 Task: Add Travis Scott as the issuer.
Action: Mouse moved to (792, 74)
Screenshot: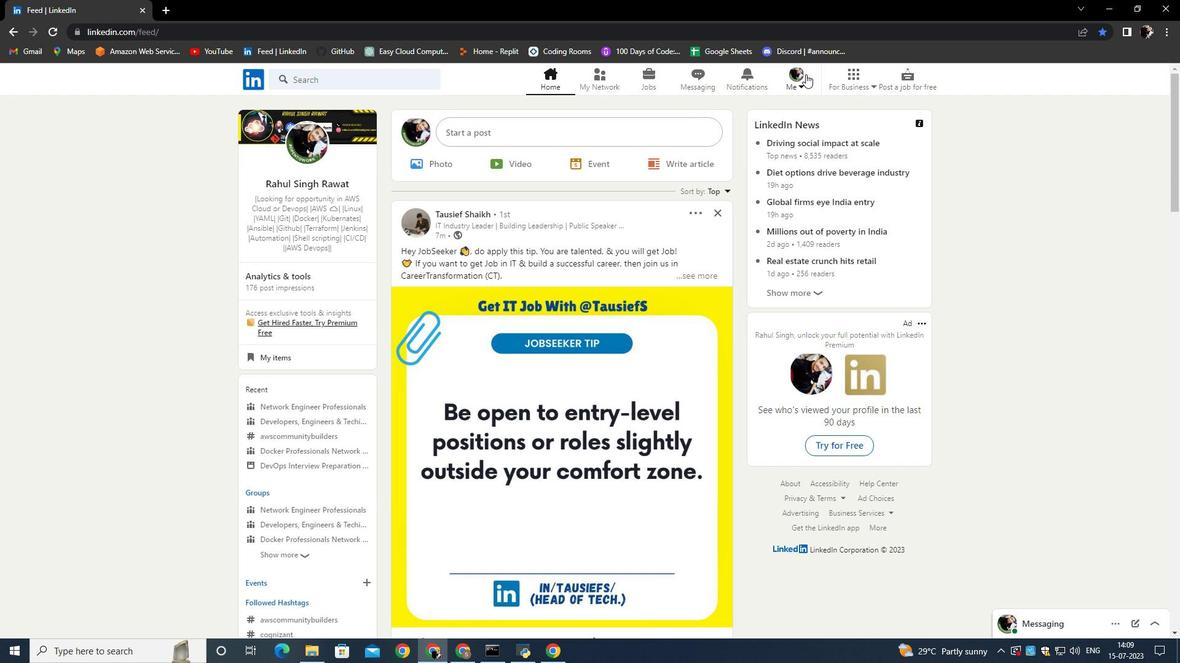 
Action: Mouse pressed left at (792, 74)
Screenshot: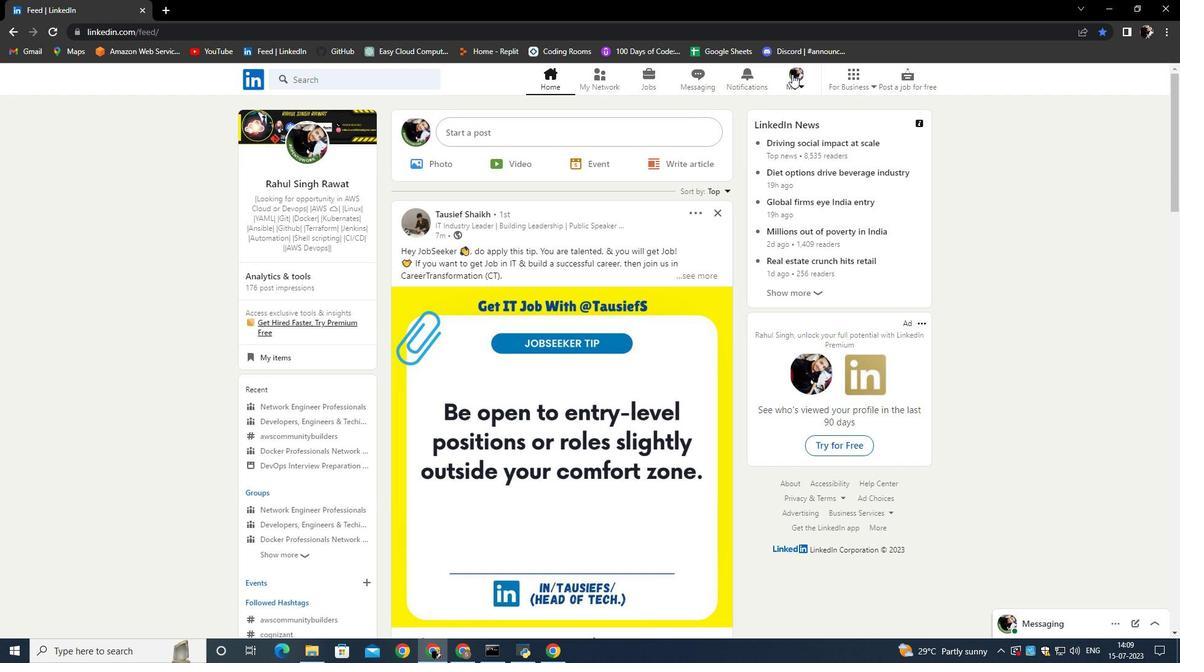 
Action: Mouse moved to (669, 186)
Screenshot: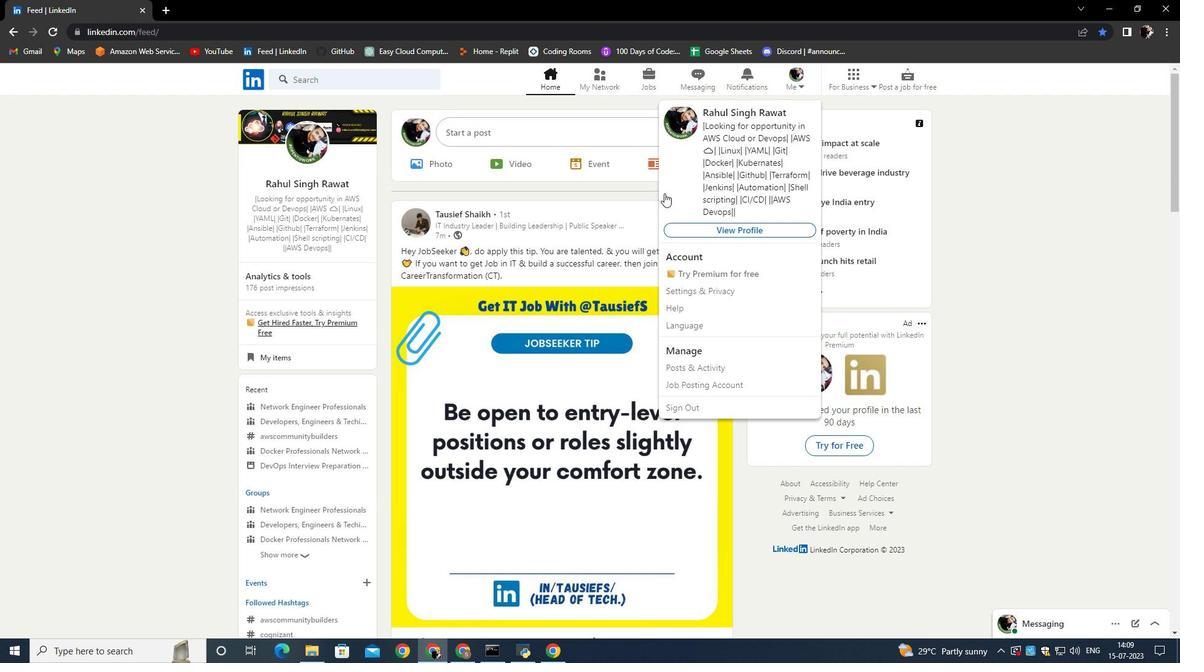 
Action: Mouse pressed left at (669, 186)
Screenshot: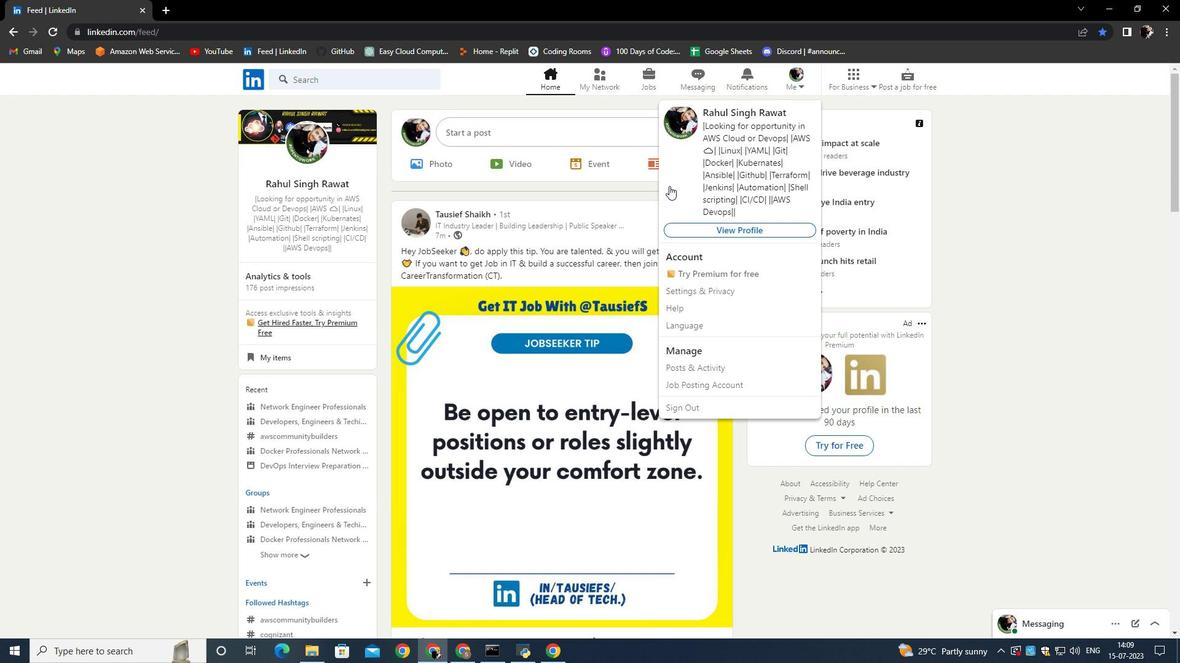 
Action: Mouse moved to (374, 467)
Screenshot: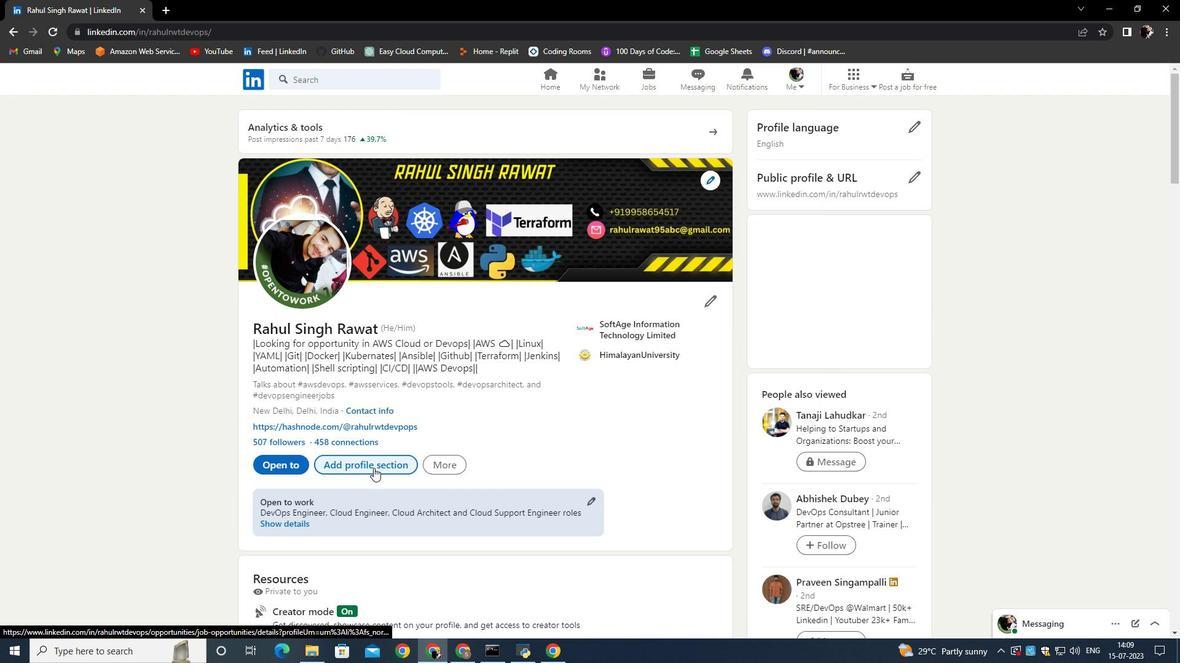 
Action: Mouse pressed left at (374, 467)
Screenshot: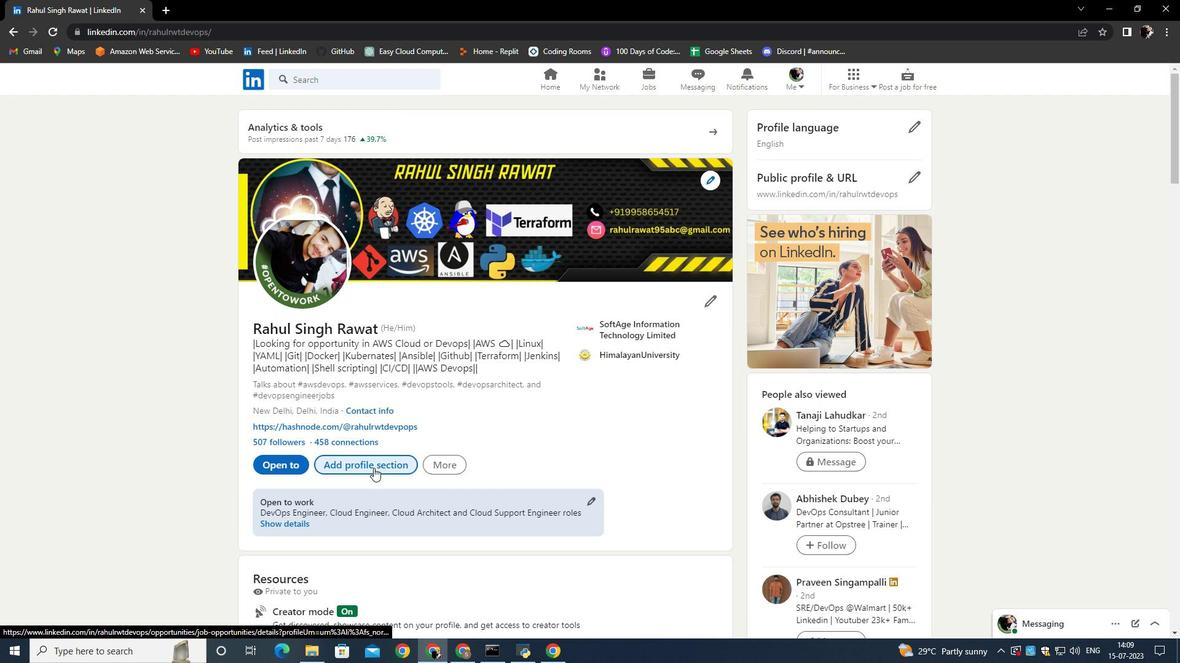 
Action: Mouse moved to (459, 343)
Screenshot: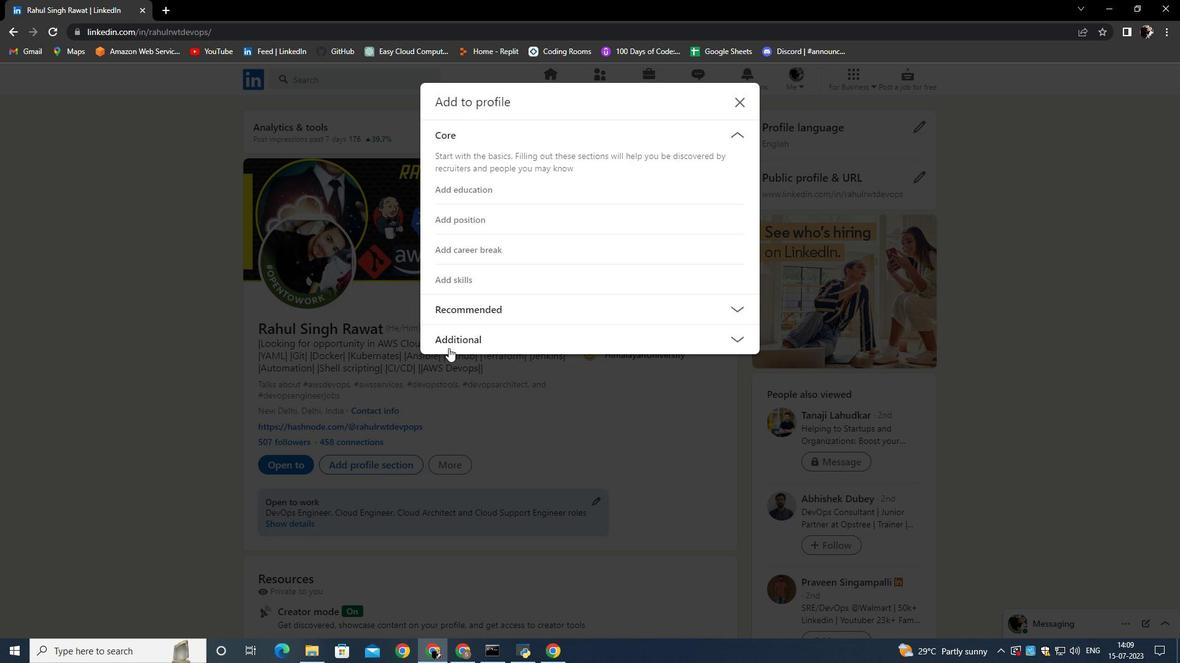 
Action: Mouse pressed left at (459, 343)
Screenshot: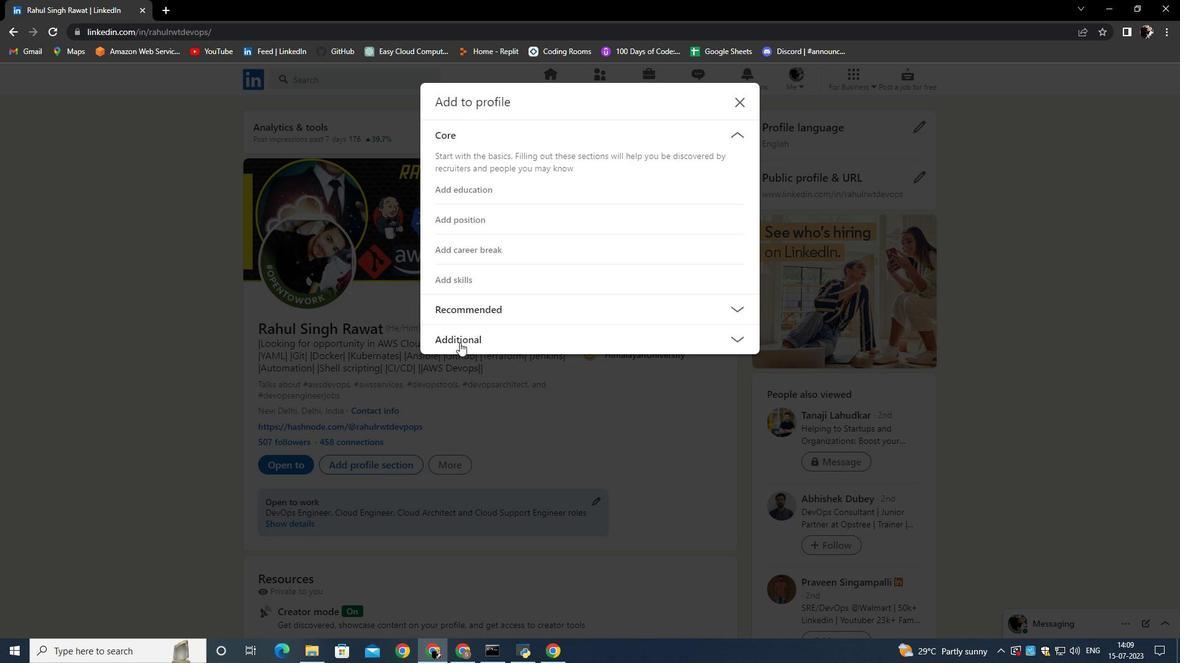 
Action: Mouse moved to (467, 343)
Screenshot: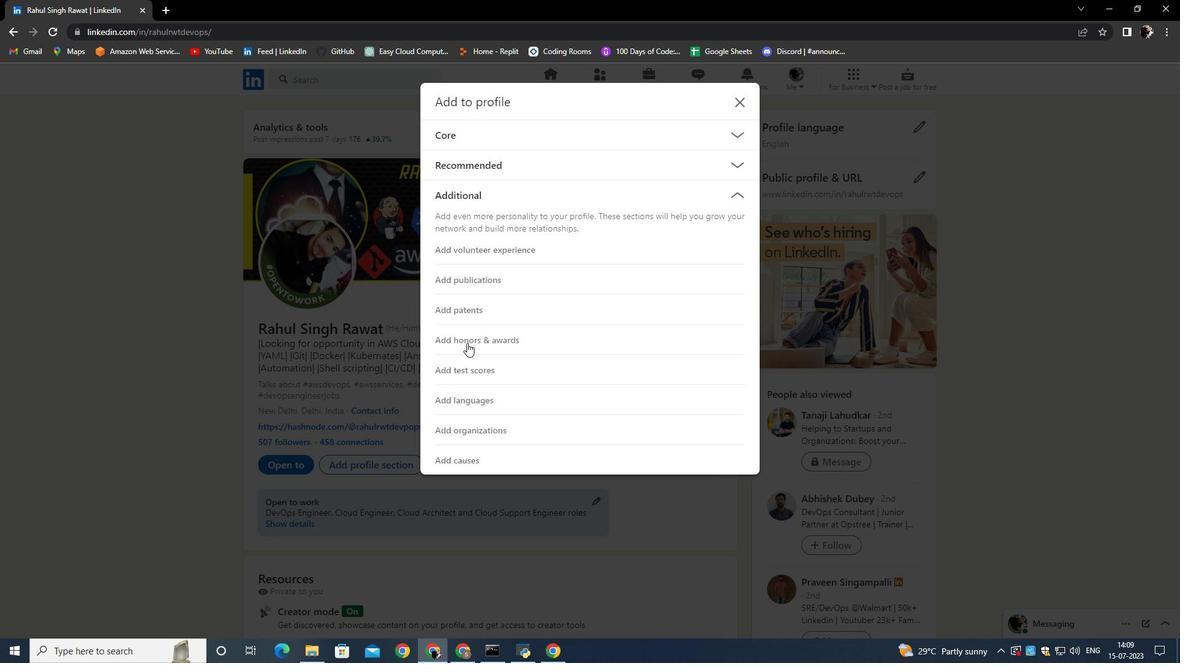 
Action: Mouse pressed left at (467, 343)
Screenshot: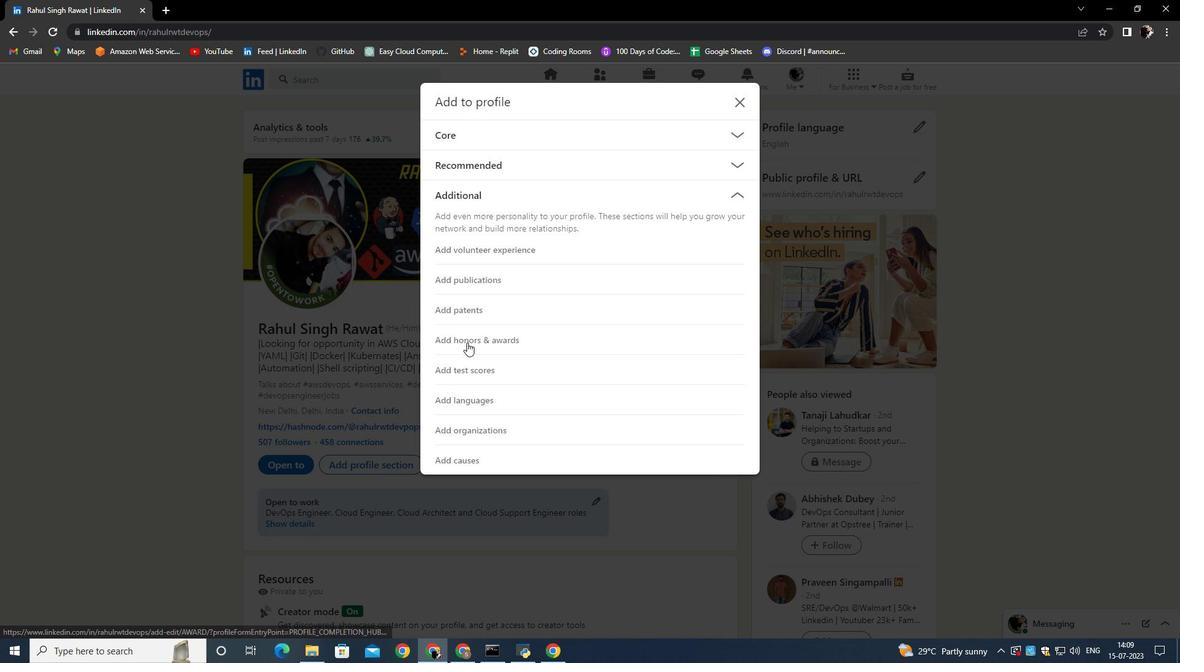 
Action: Mouse moved to (439, 270)
Screenshot: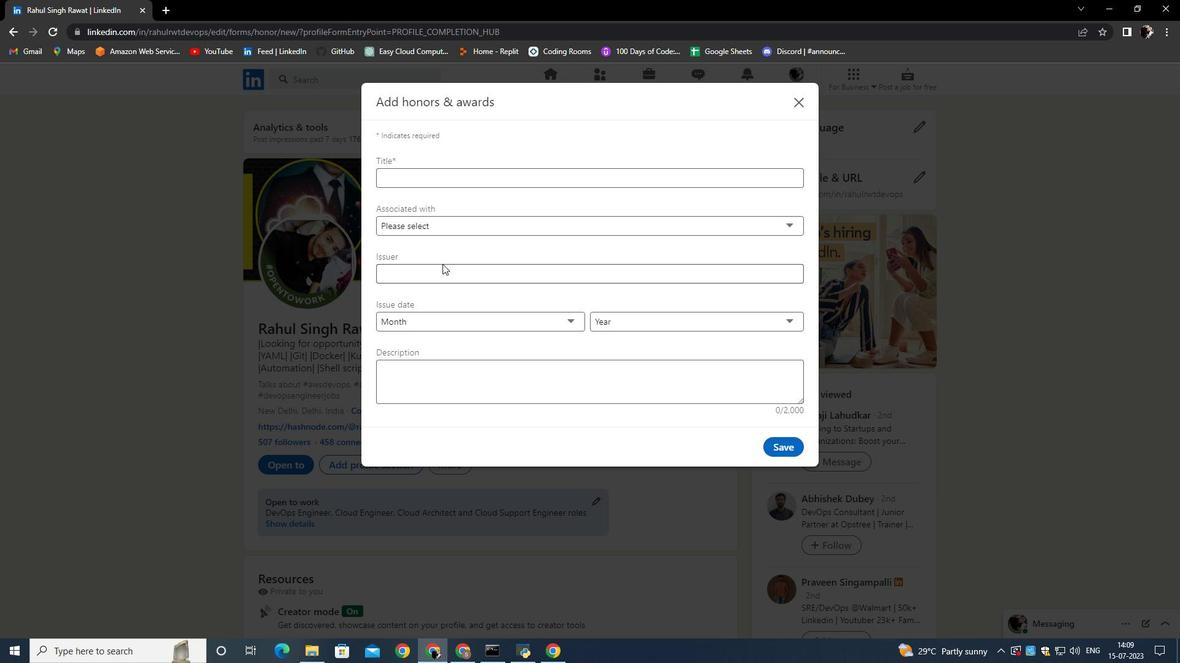 
Action: Mouse pressed left at (439, 270)
Screenshot: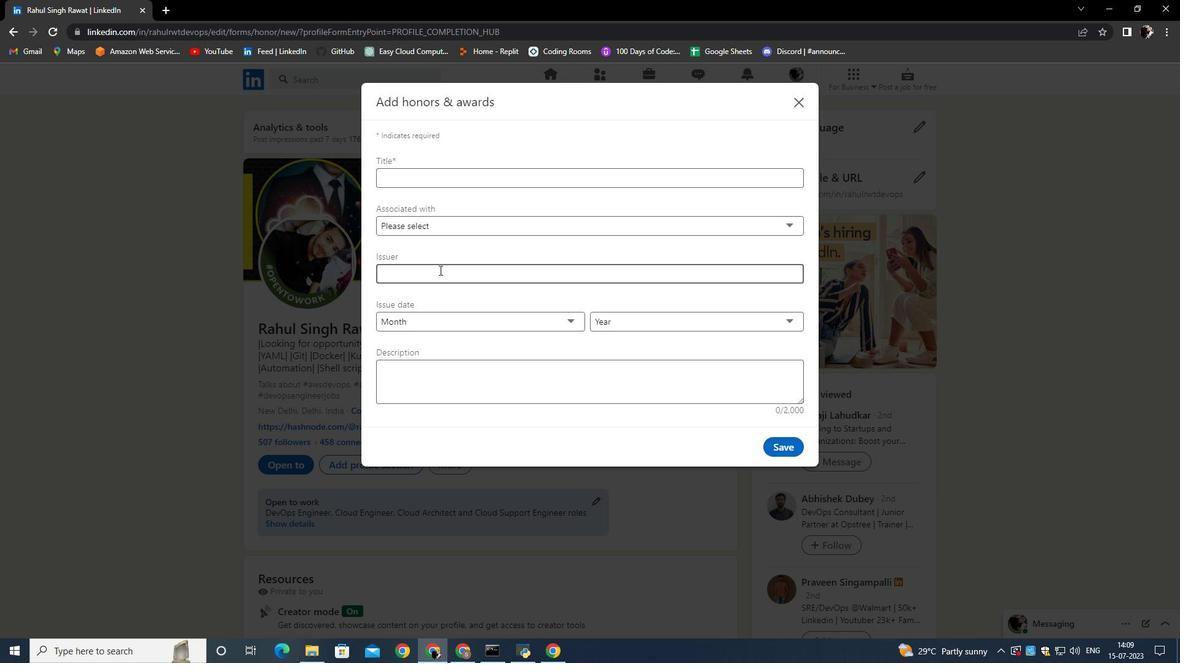 
Action: Key pressed <Key.caps_lock>T<Key.caps_lock>ravis<Key.space><Key.caps_lock>S<Key.caps_lock>cott<Key.enter>
Screenshot: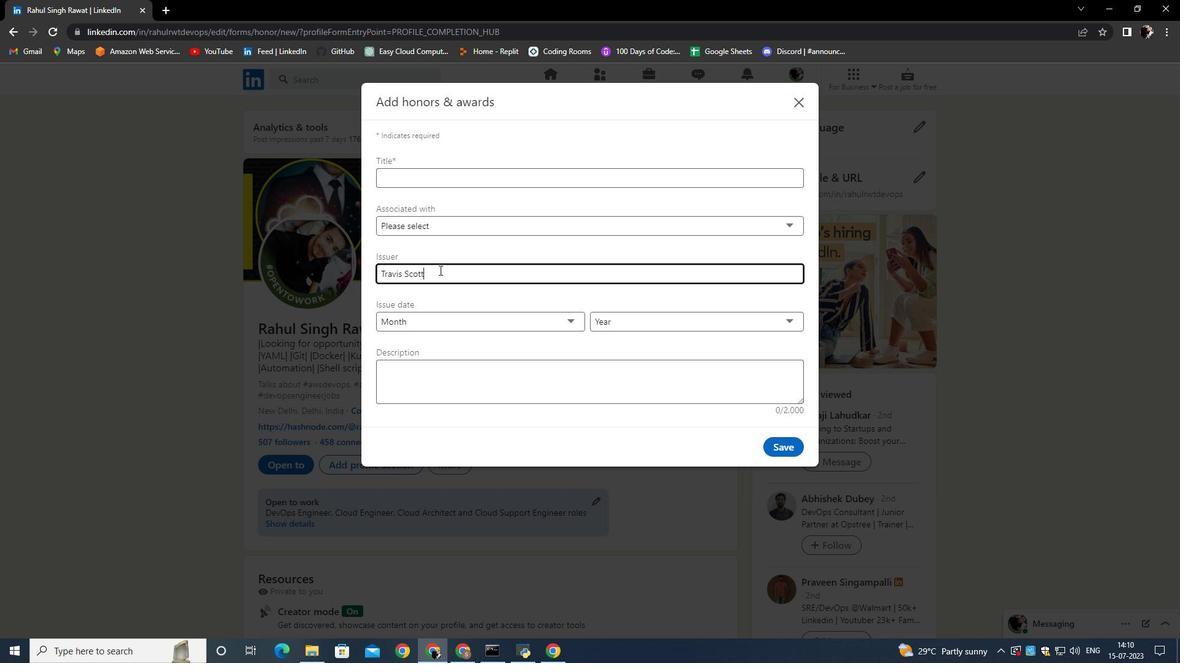 
Action: Mouse moved to (442, 290)
Screenshot: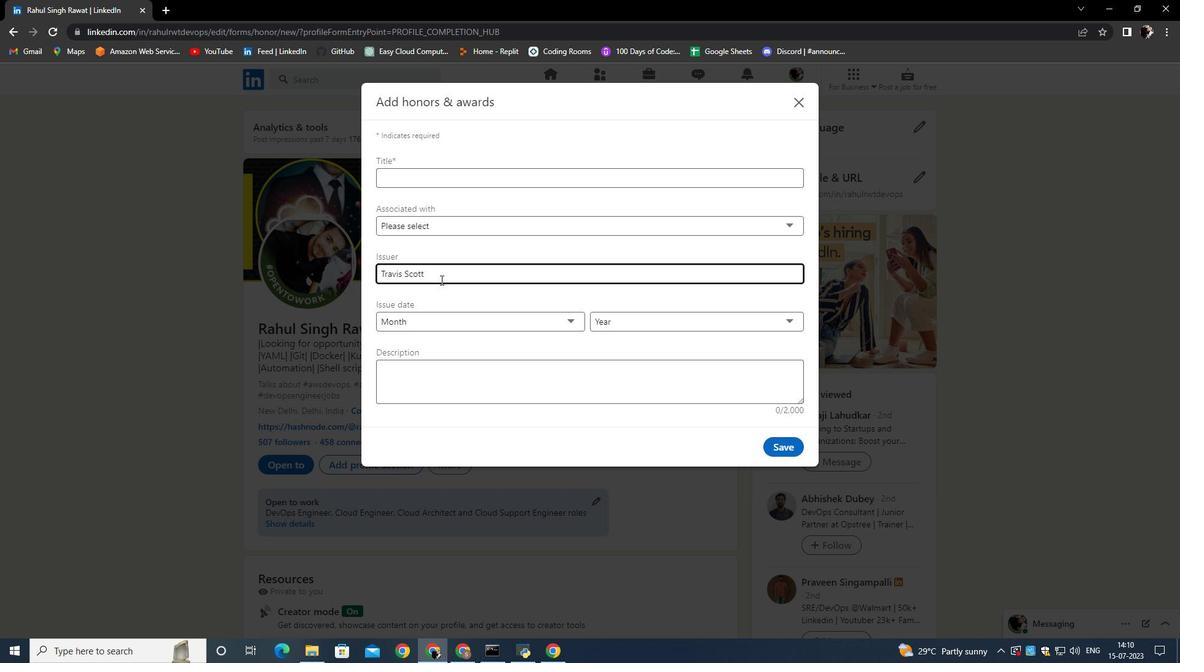 
Action: Mouse pressed left at (442, 290)
Screenshot: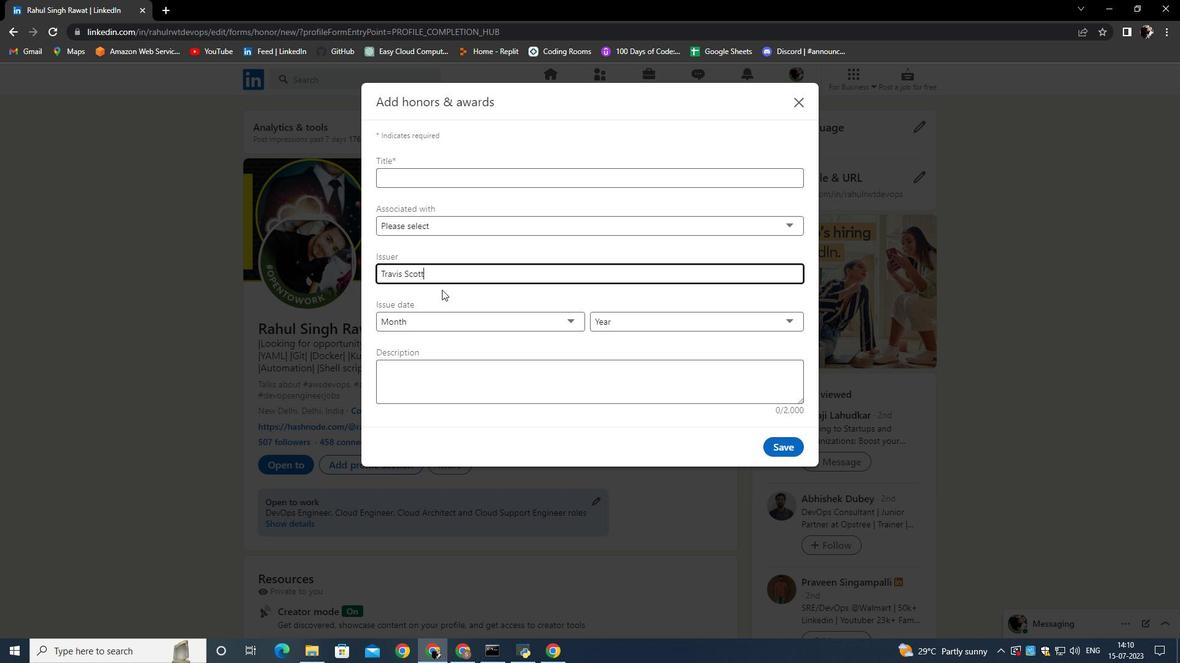 
Action: Mouse moved to (442, 290)
Screenshot: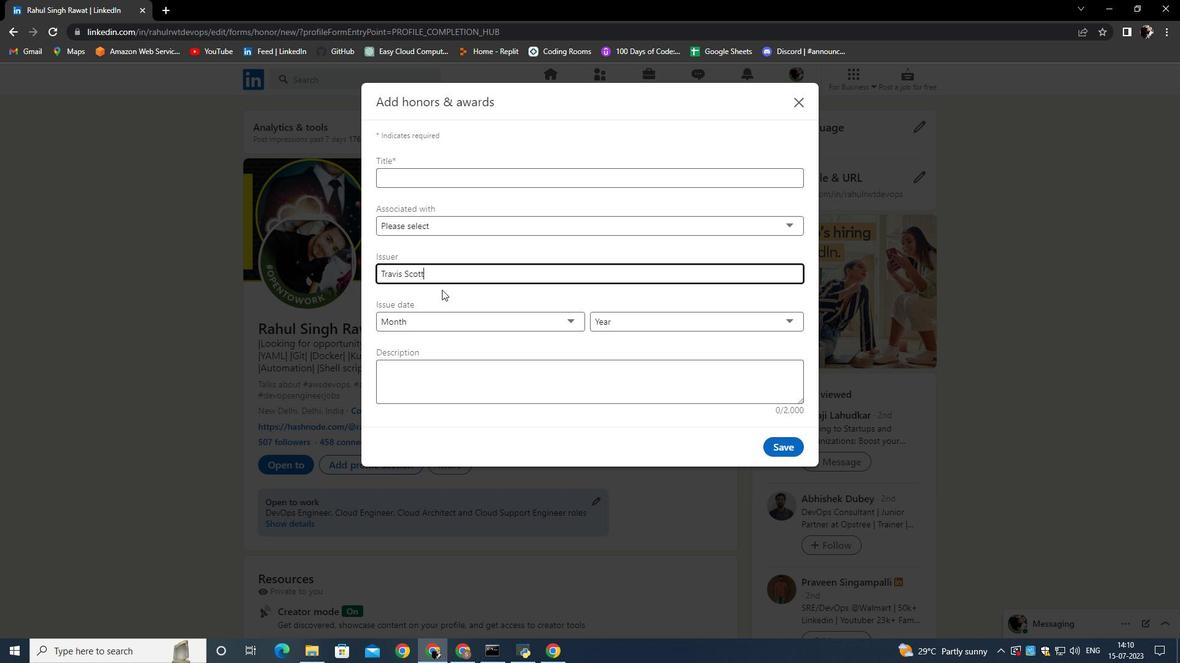 
